 Task: For heading Arial black with underline.  font size for heading18,  'Change the font style of data to'Calibri.  and font size to 9,  Change the alignment of both headline & data to Align center.  In the sheet  Expense Tracker Workbook Template Sheet Spreadsheetbook
Action: Mouse moved to (117, 124)
Screenshot: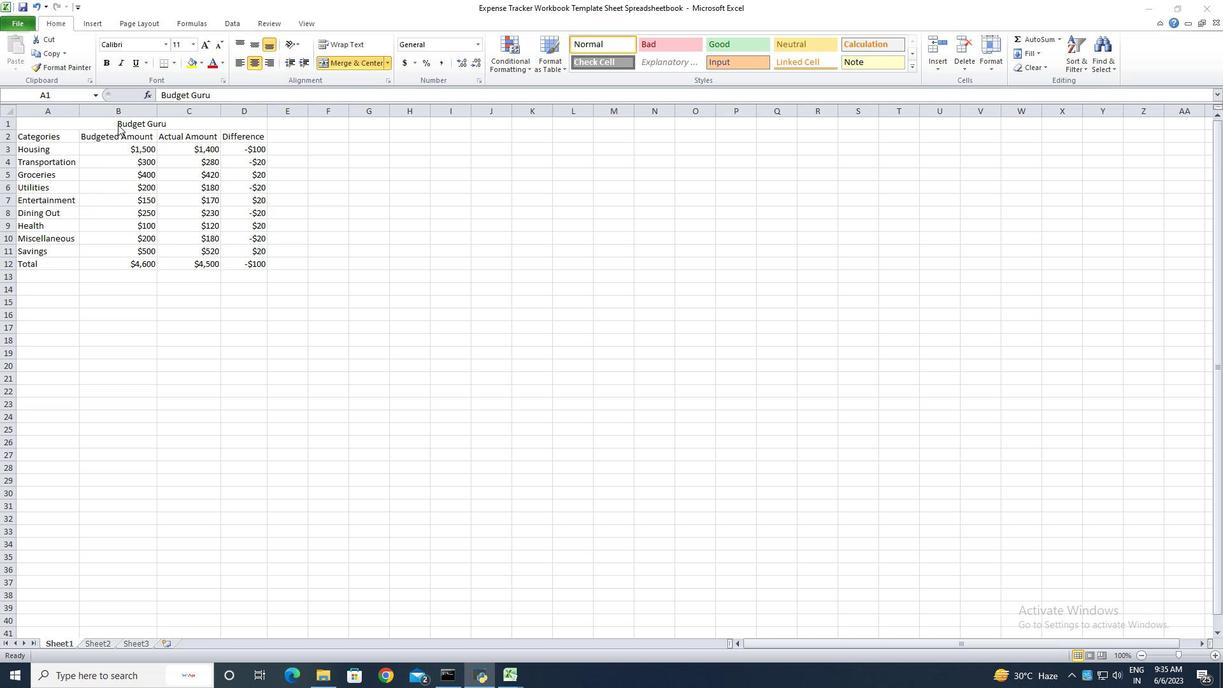 
Action: Mouse pressed left at (117, 124)
Screenshot: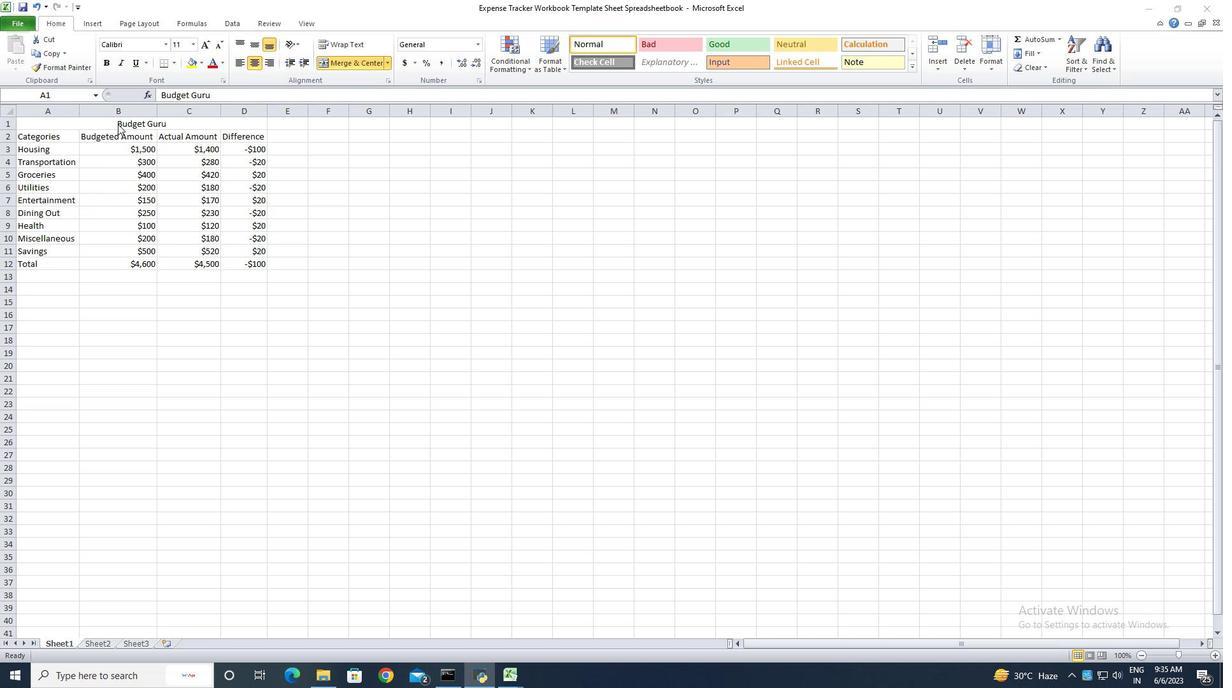 
Action: Mouse moved to (166, 45)
Screenshot: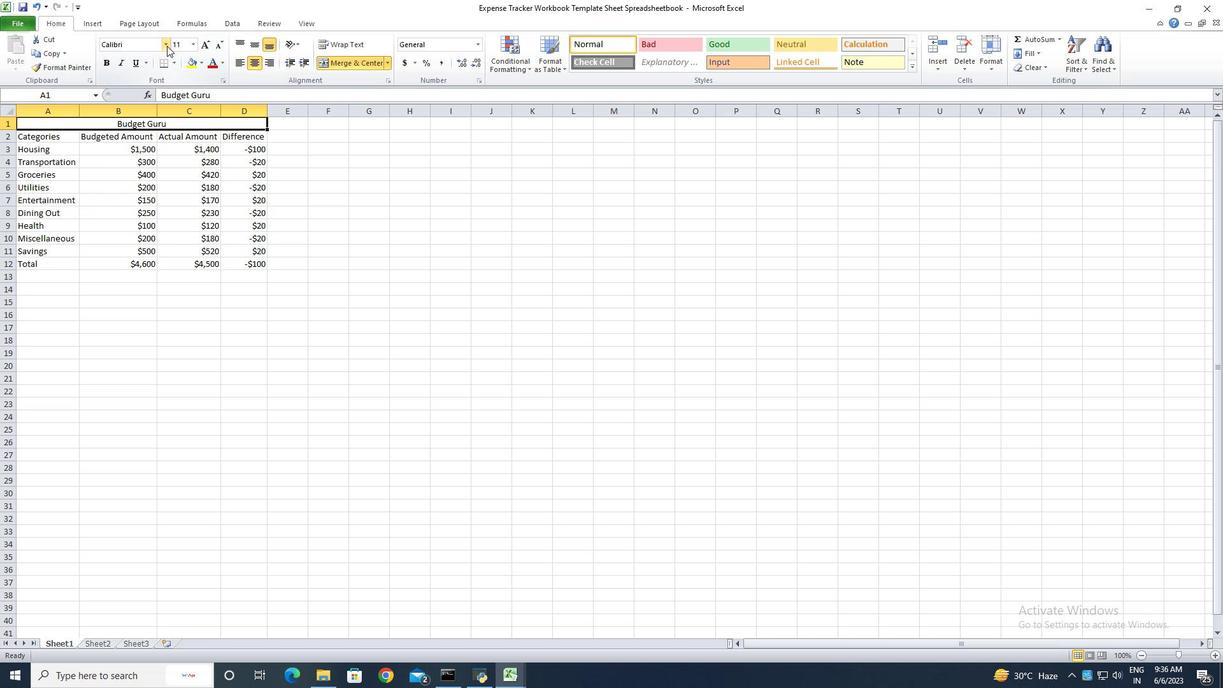 
Action: Mouse pressed left at (166, 45)
Screenshot: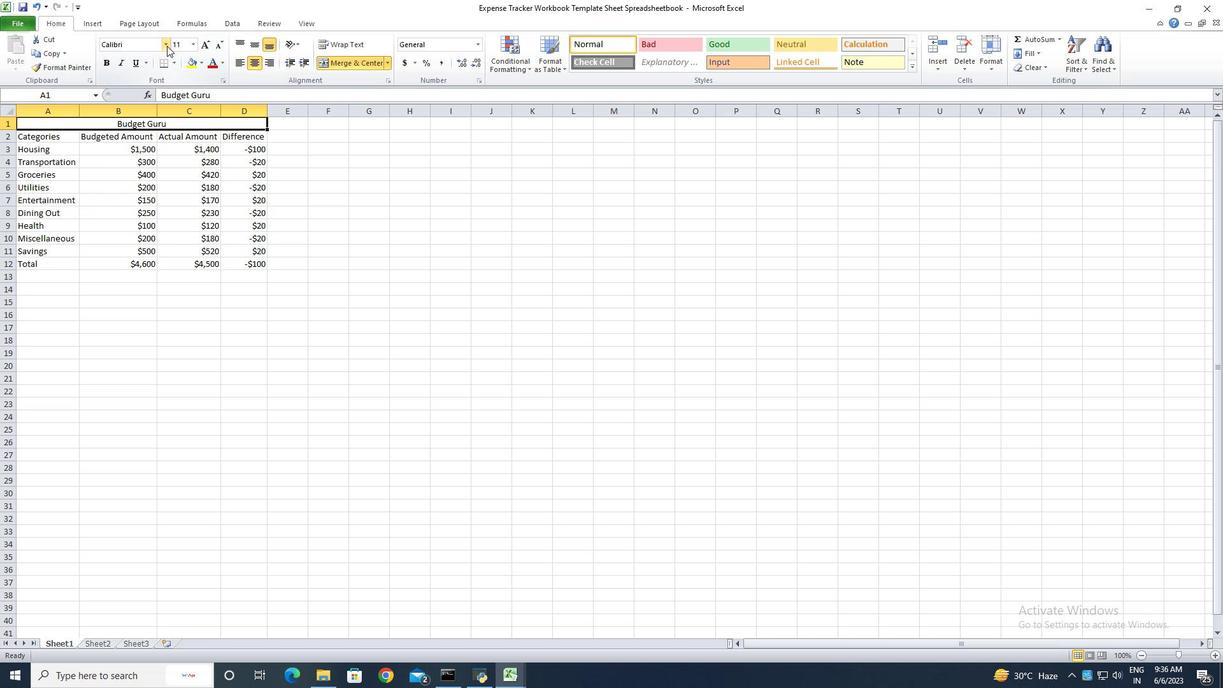 
Action: Mouse moved to (142, 161)
Screenshot: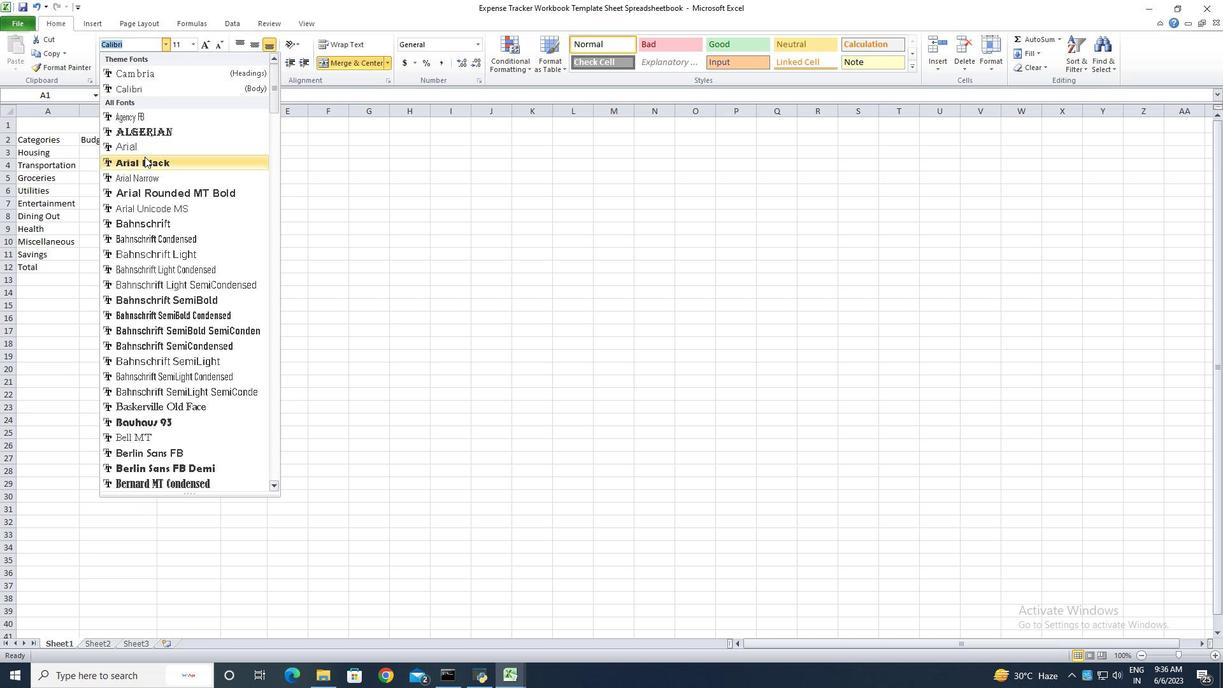 
Action: Mouse pressed left at (142, 161)
Screenshot: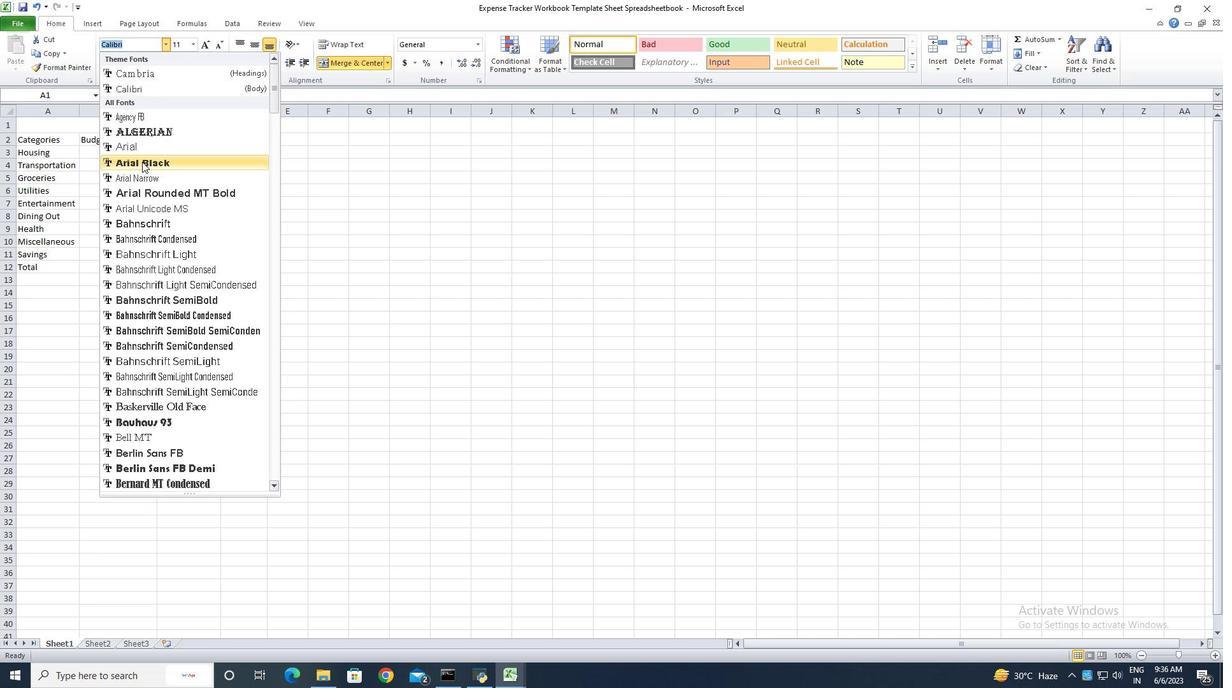 
Action: Mouse moved to (138, 65)
Screenshot: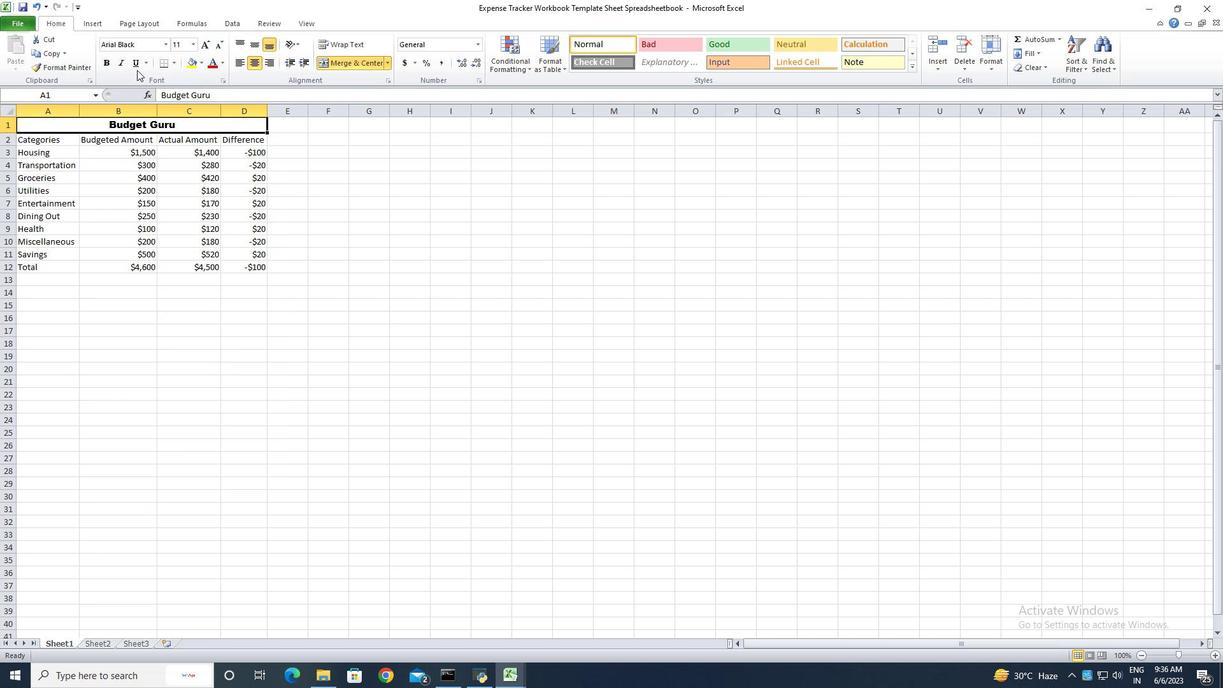 
Action: Mouse pressed left at (138, 65)
Screenshot: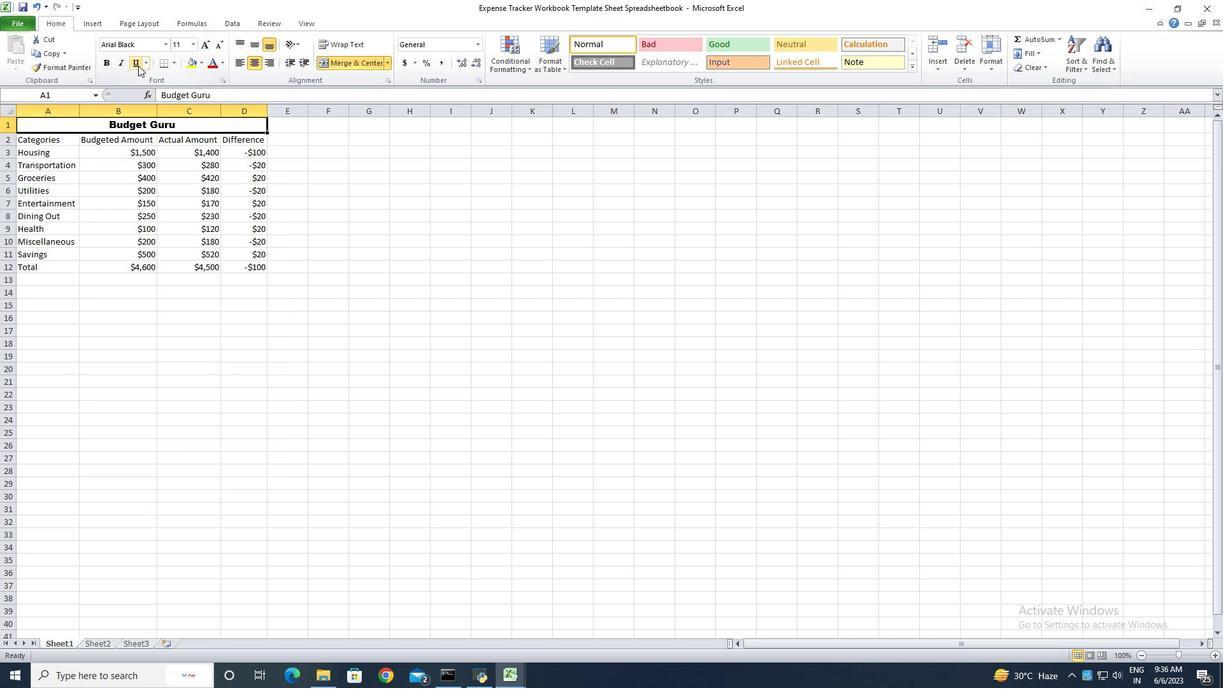 
Action: Mouse moved to (205, 43)
Screenshot: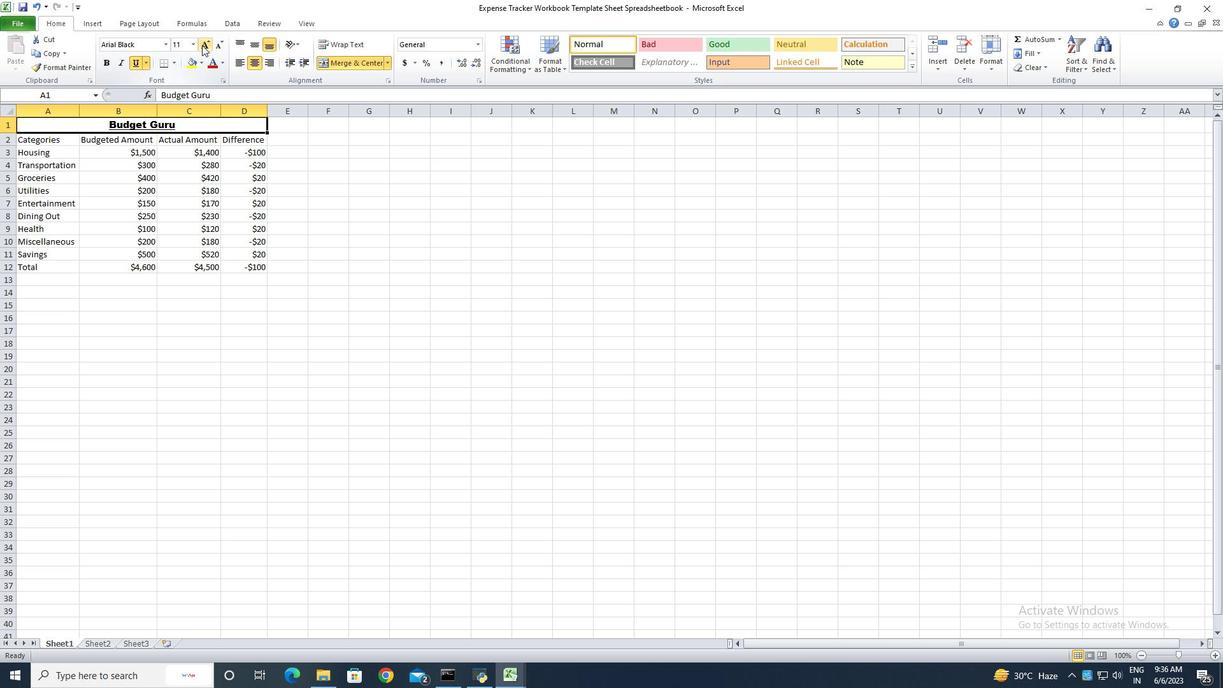 
Action: Mouse pressed left at (205, 43)
Screenshot: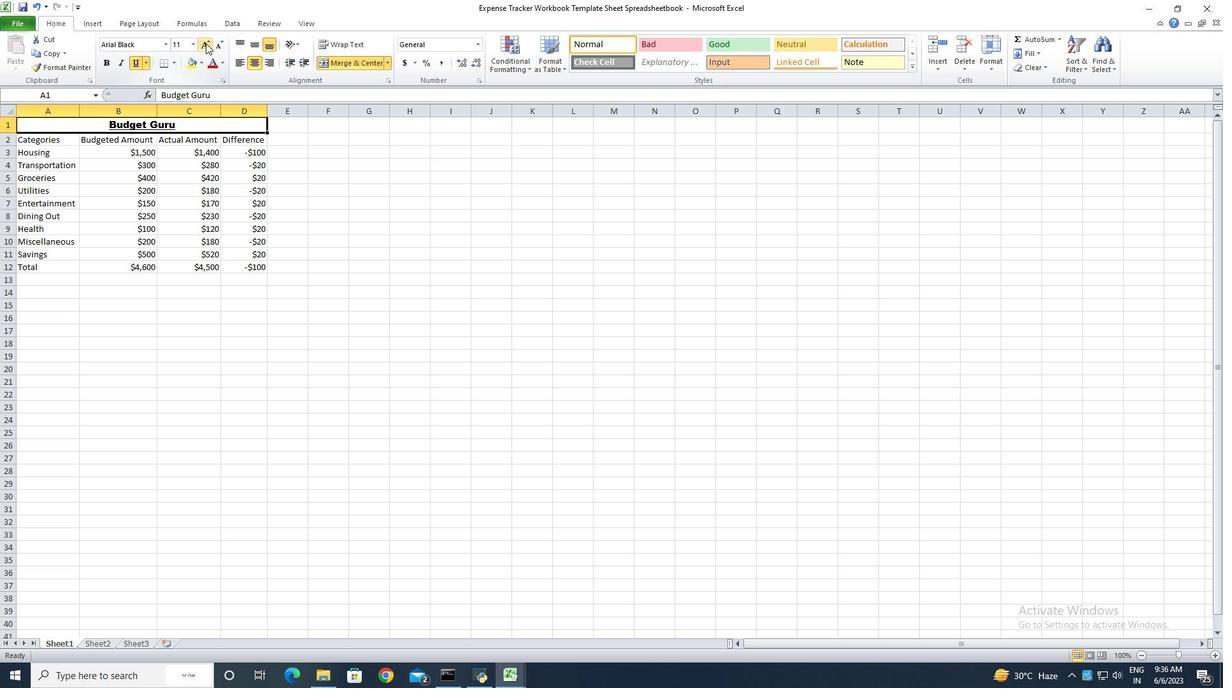 
Action: Mouse pressed left at (205, 43)
Screenshot: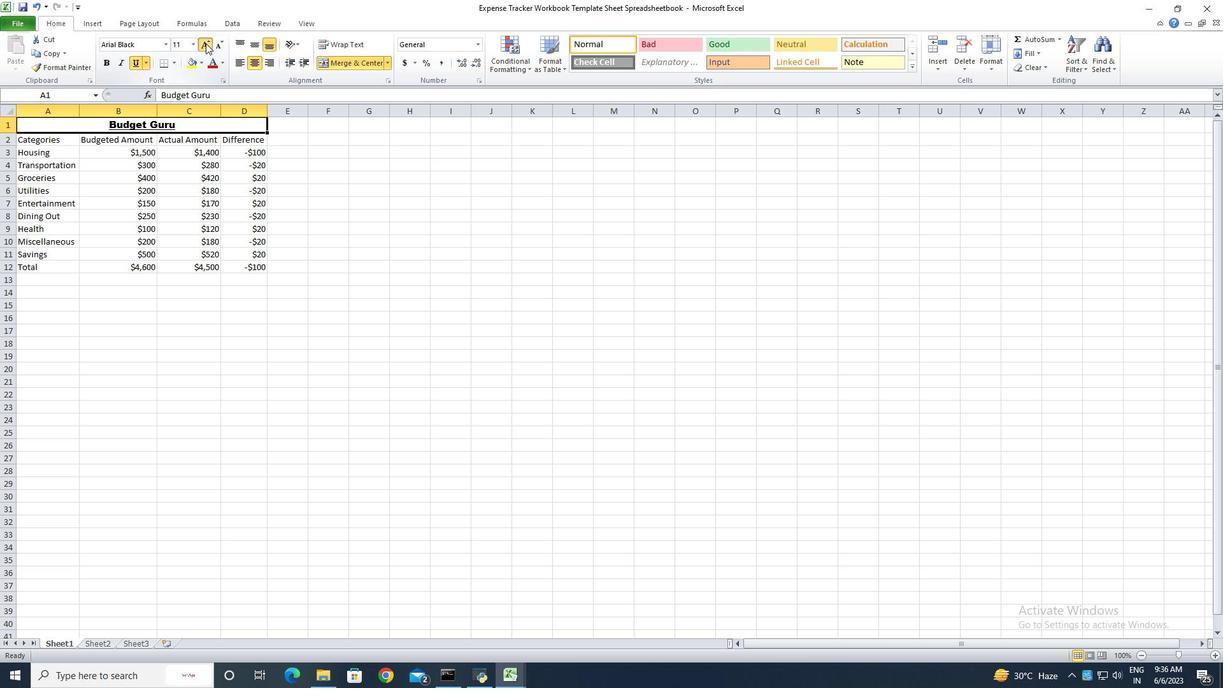 
Action: Mouse pressed left at (205, 43)
Screenshot: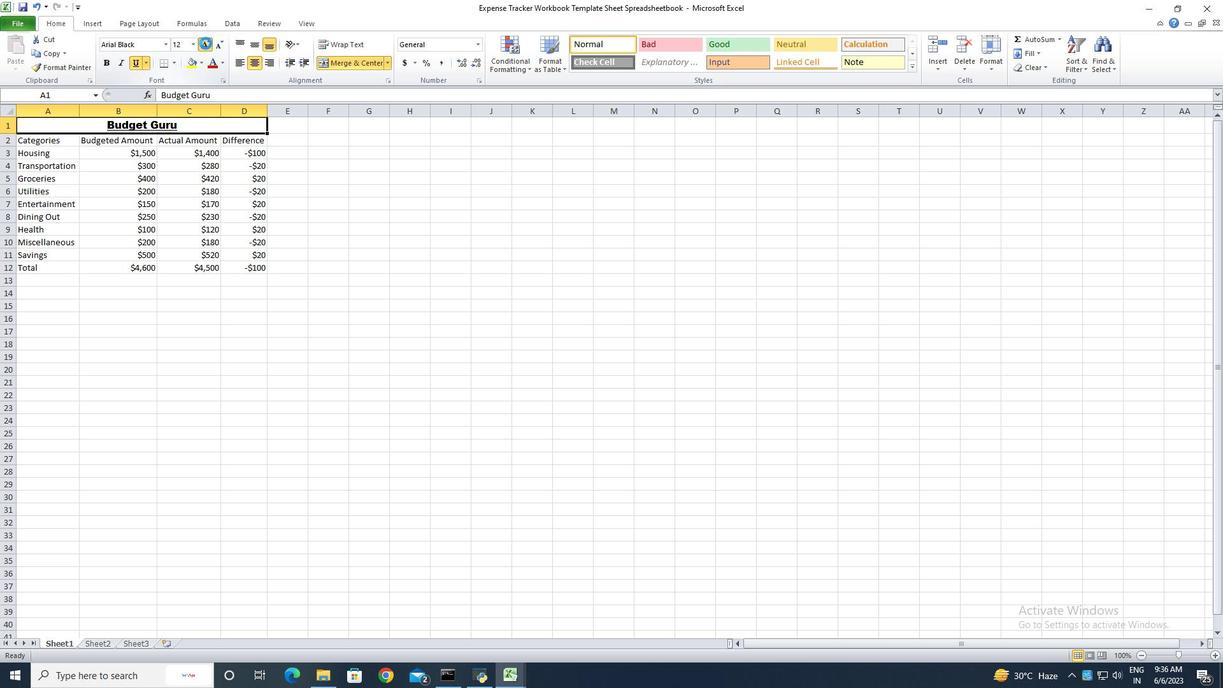 
Action: Mouse pressed left at (205, 43)
Screenshot: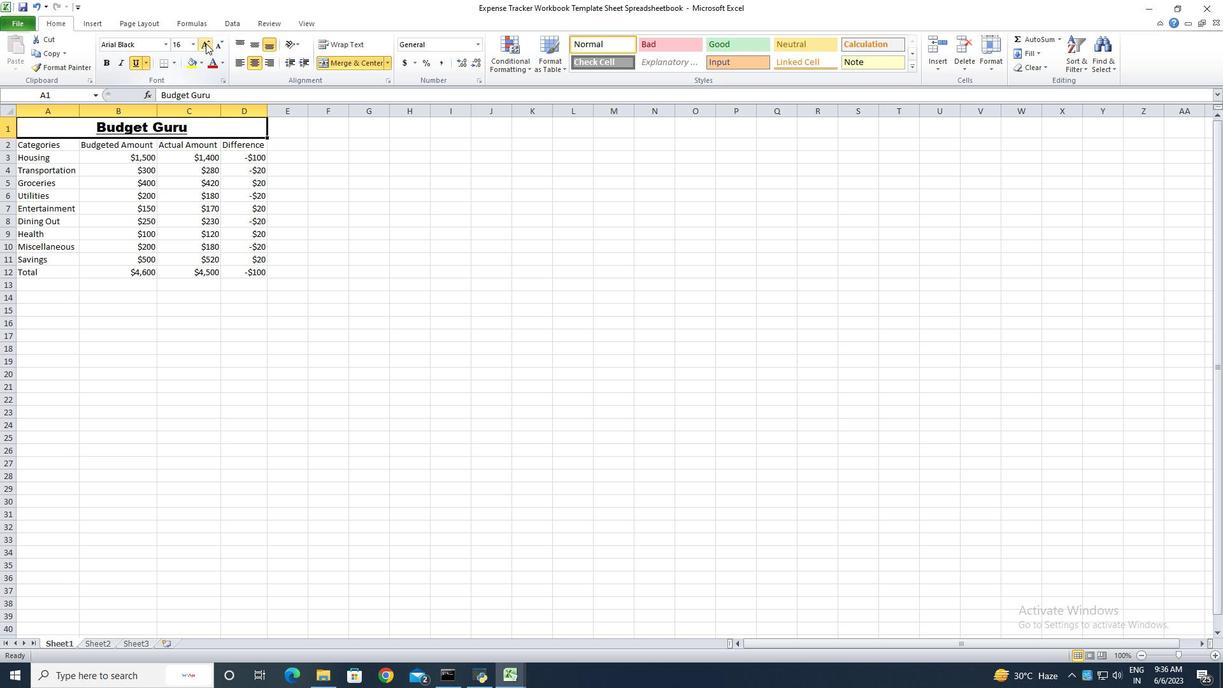 
Action: Mouse moved to (38, 147)
Screenshot: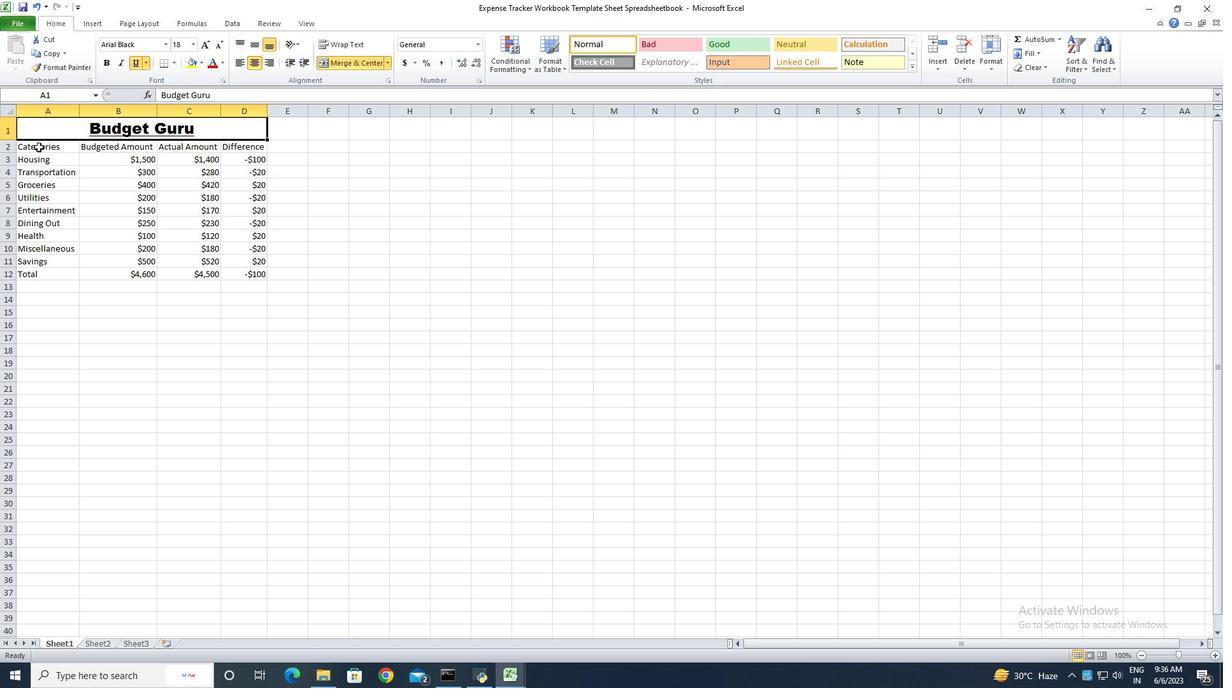 
Action: Mouse pressed left at (38, 147)
Screenshot: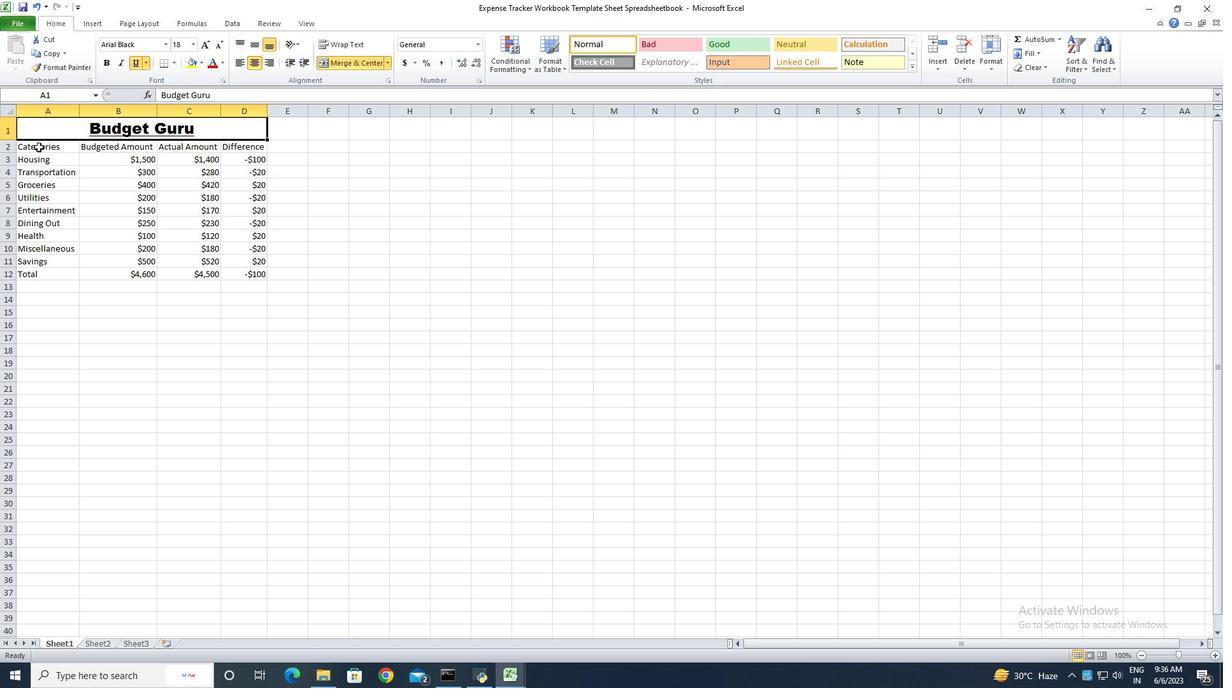 
Action: Mouse moved to (166, 40)
Screenshot: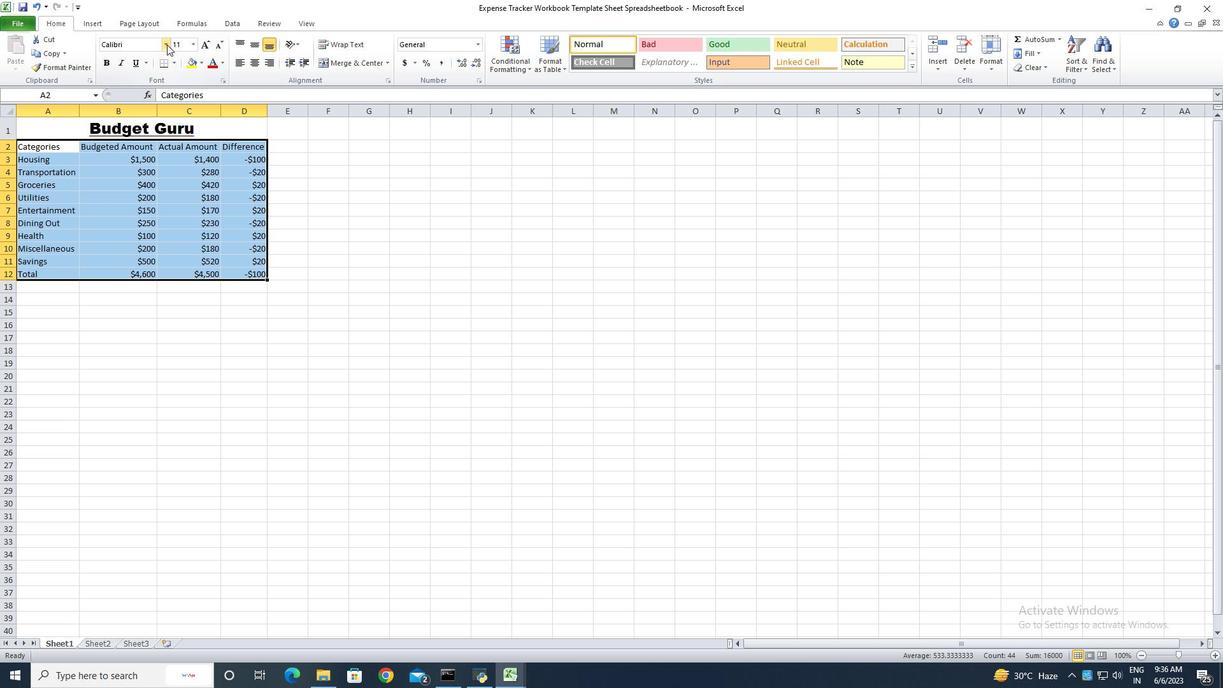 
Action: Mouse pressed left at (166, 40)
Screenshot: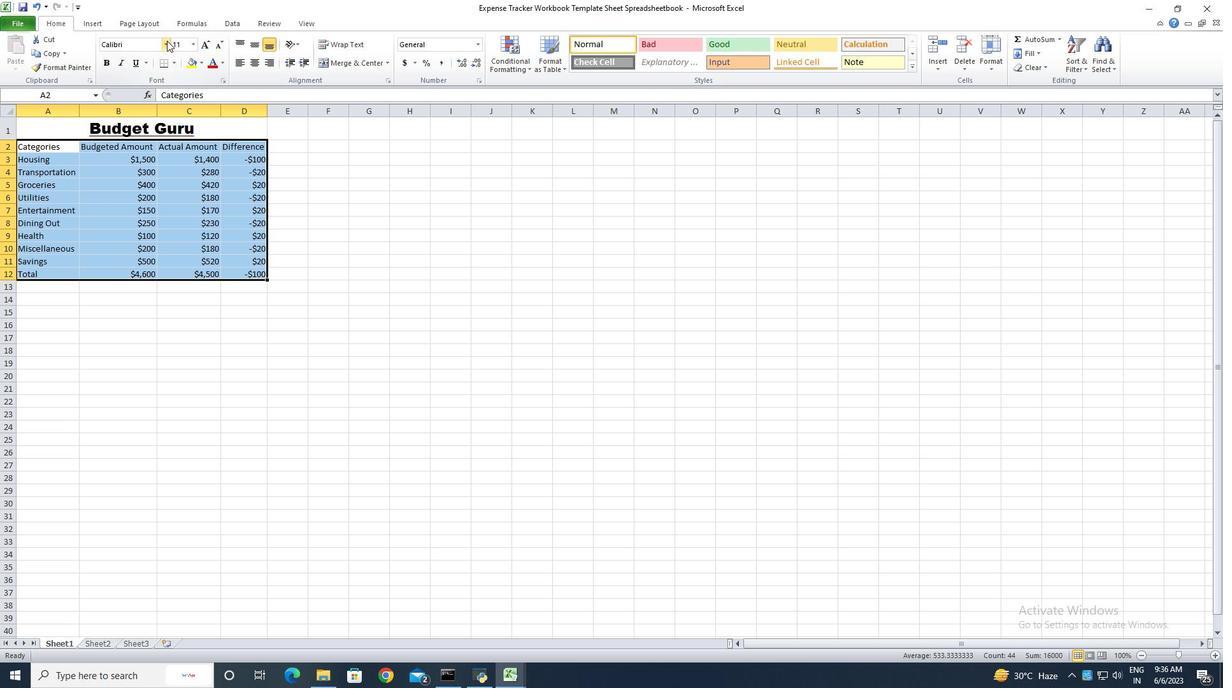 
Action: Mouse moved to (154, 92)
Screenshot: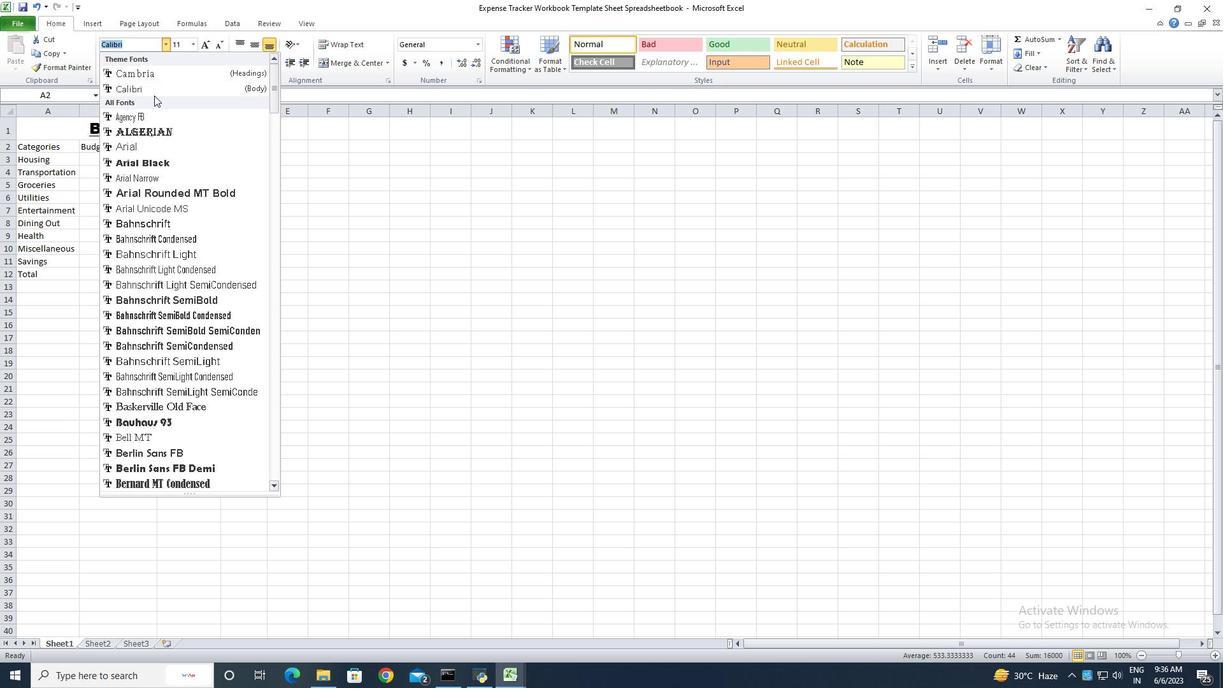 
Action: Mouse pressed left at (154, 92)
Screenshot: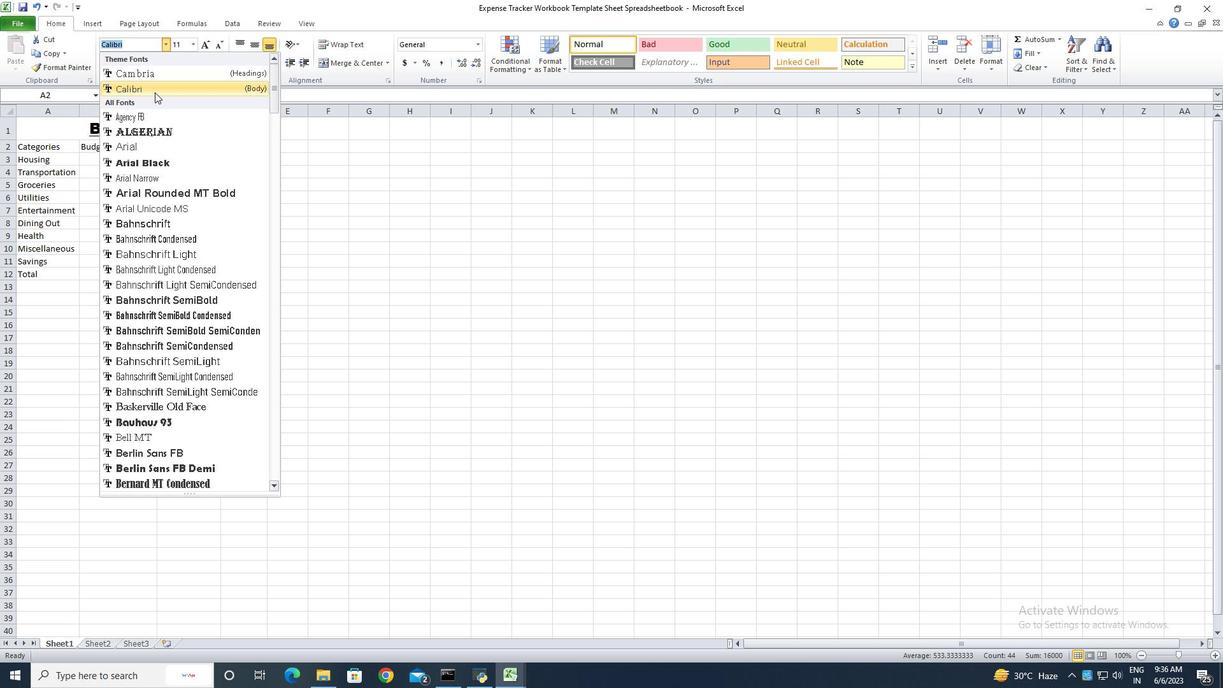 
Action: Mouse moved to (219, 47)
Screenshot: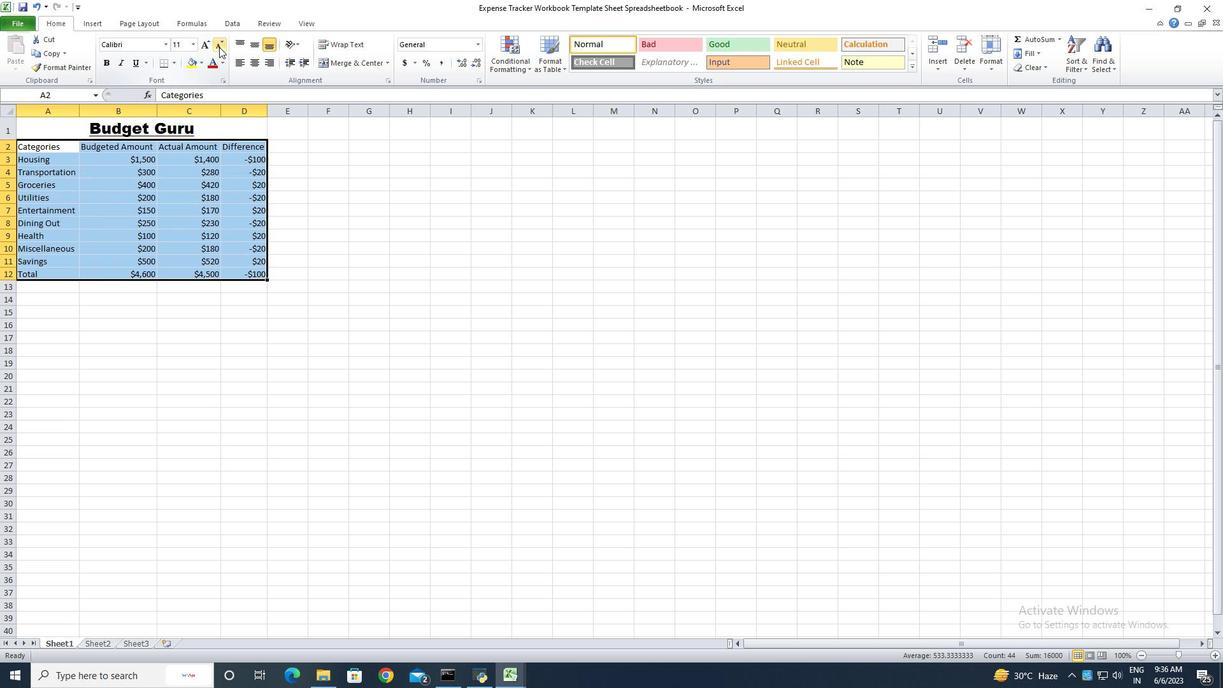
Action: Mouse pressed left at (219, 47)
Screenshot: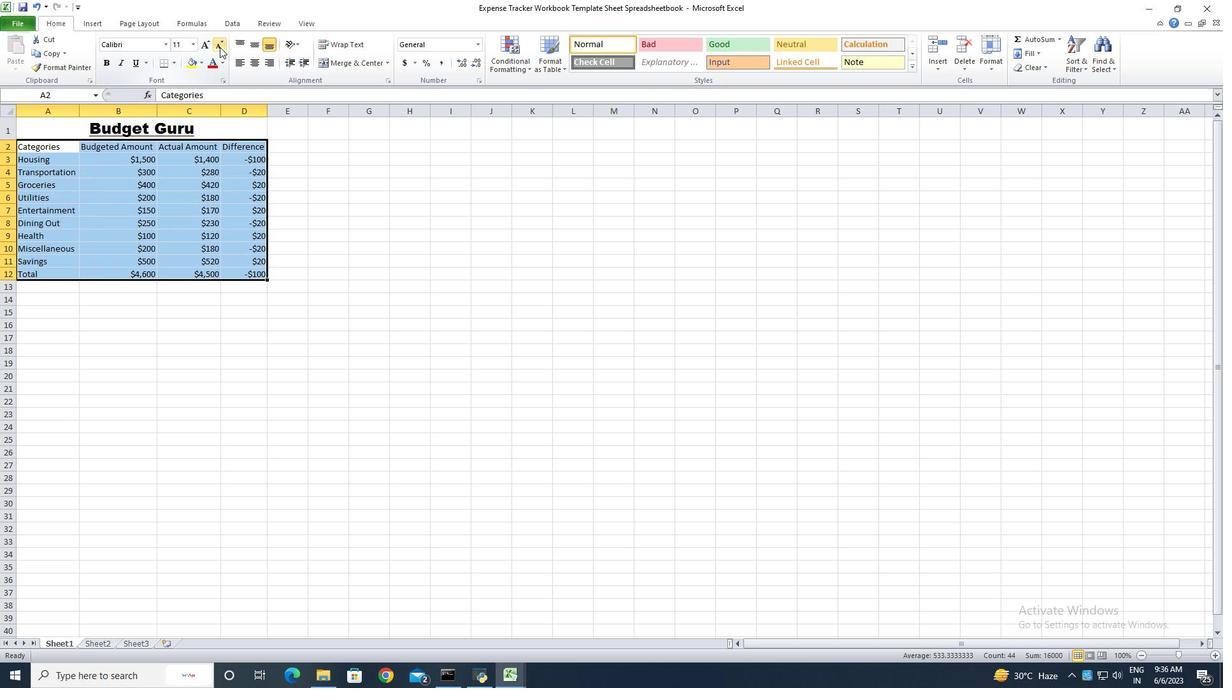 
Action: Mouse pressed left at (219, 47)
Screenshot: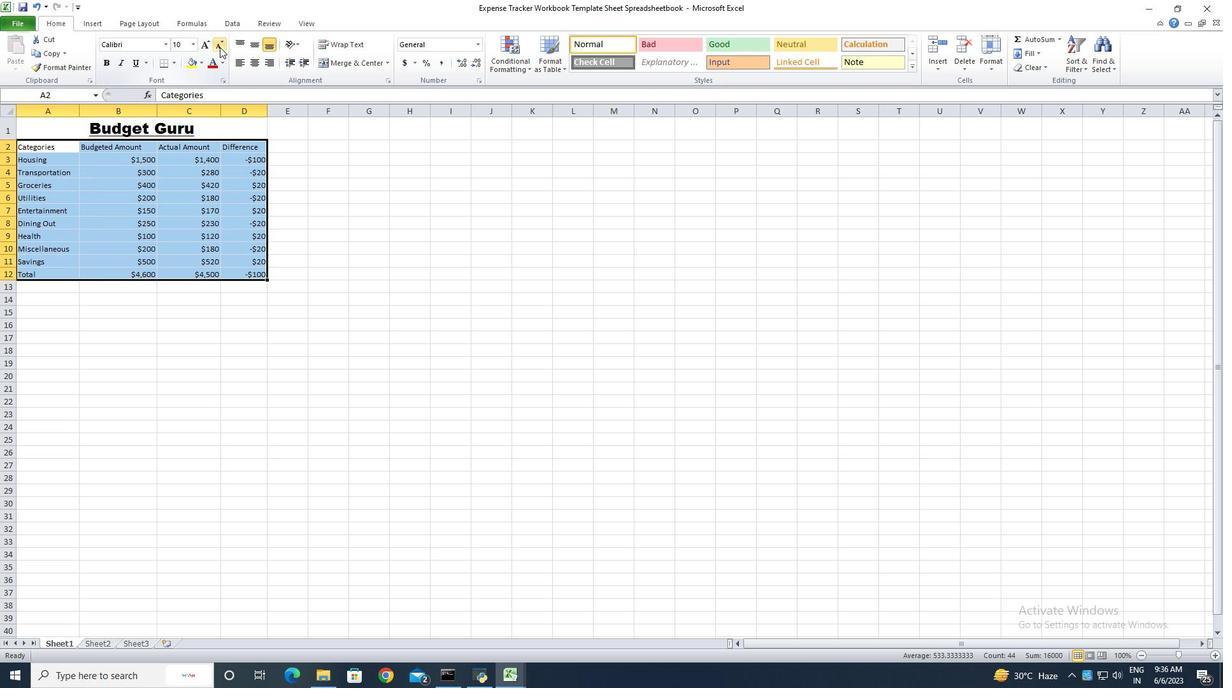 
Action: Mouse moved to (247, 352)
Screenshot: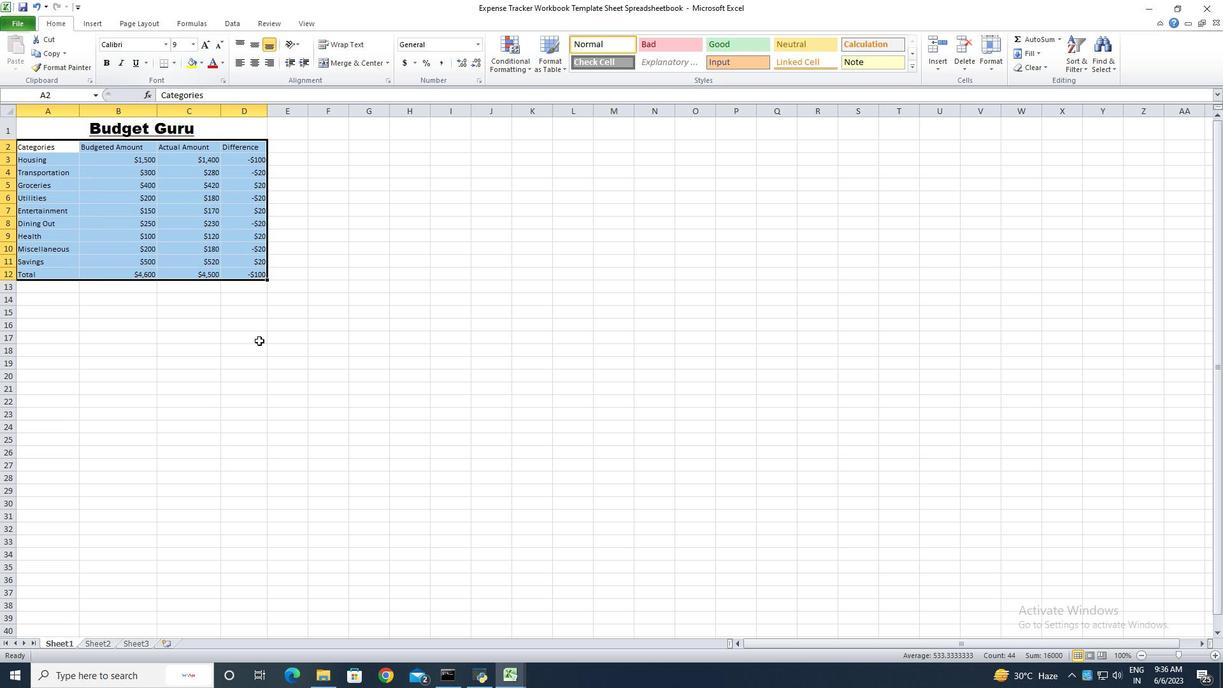 
Action: Mouse pressed left at (247, 352)
Screenshot: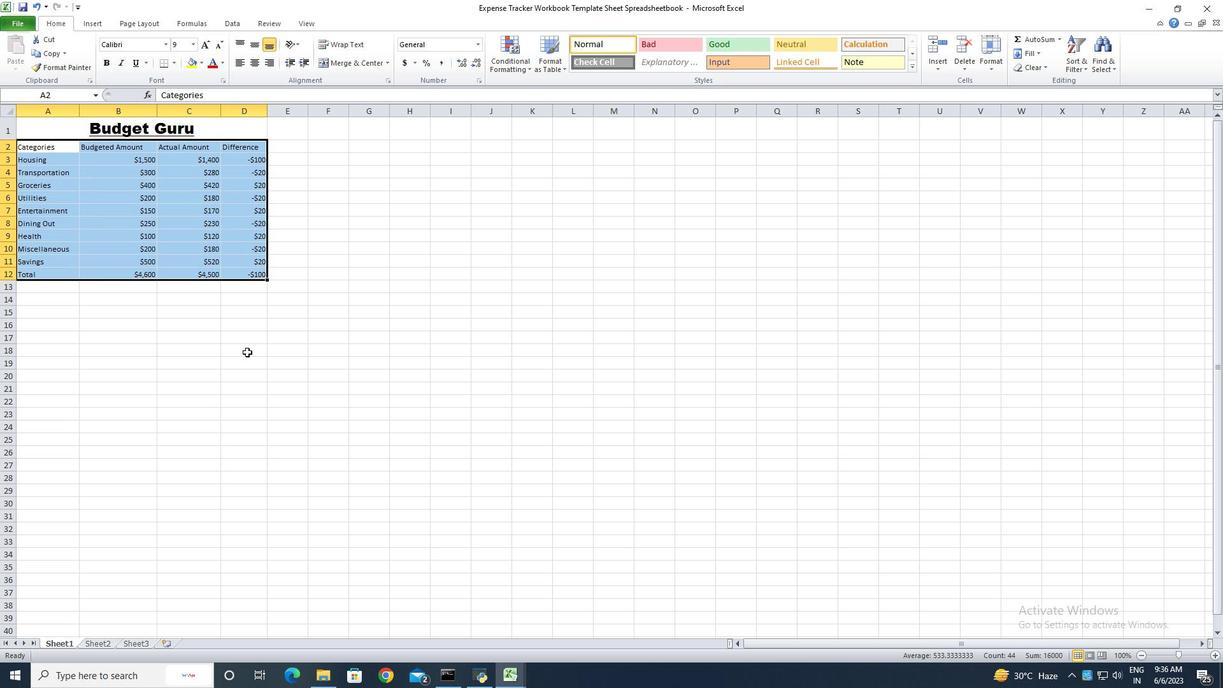 
Action: Mouse moved to (62, 126)
Screenshot: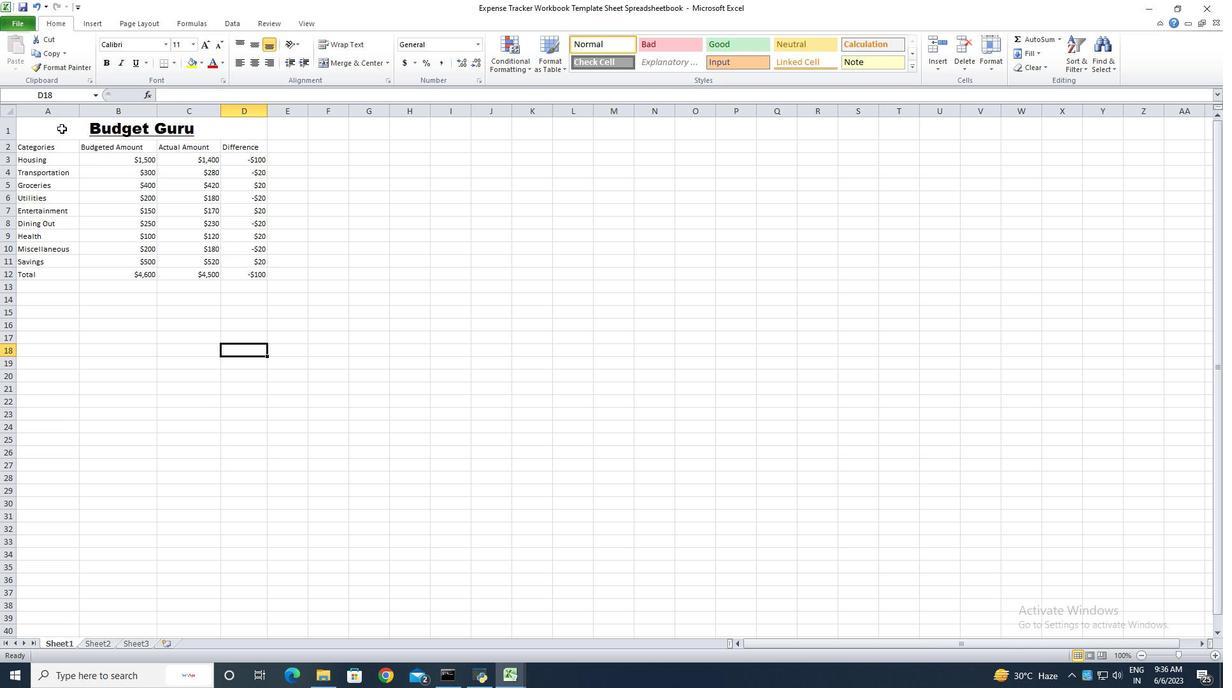 
Action: Mouse pressed left at (62, 126)
Screenshot: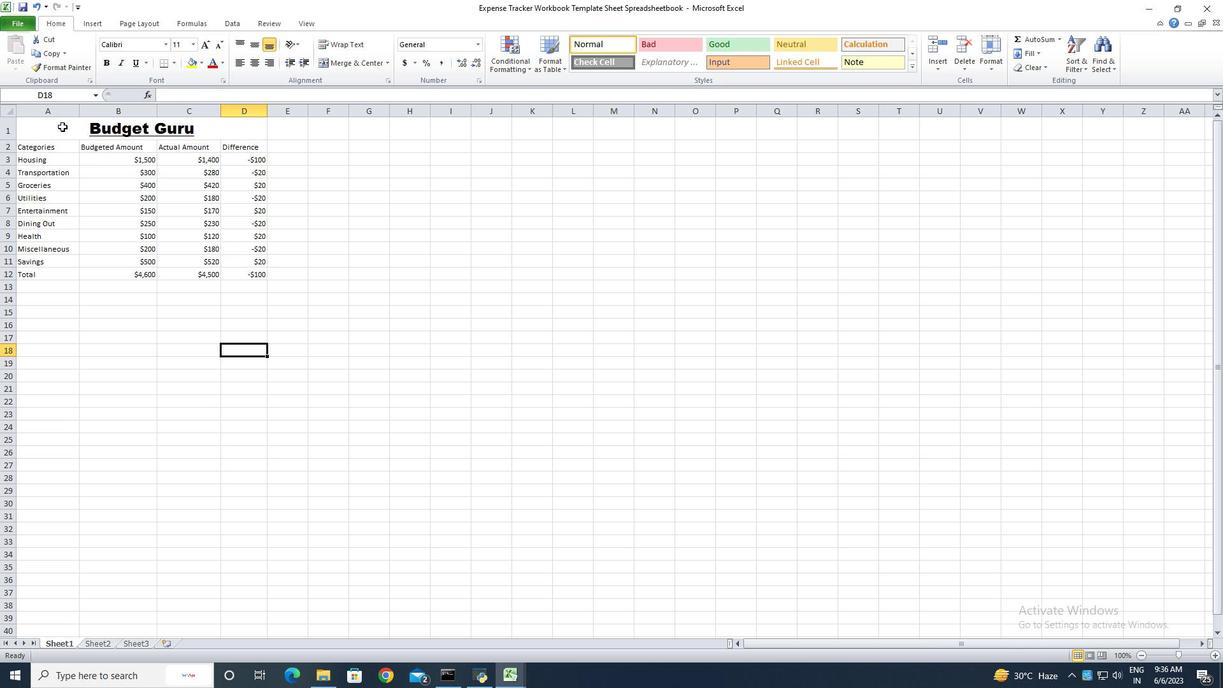 
Action: Mouse moved to (255, 63)
Screenshot: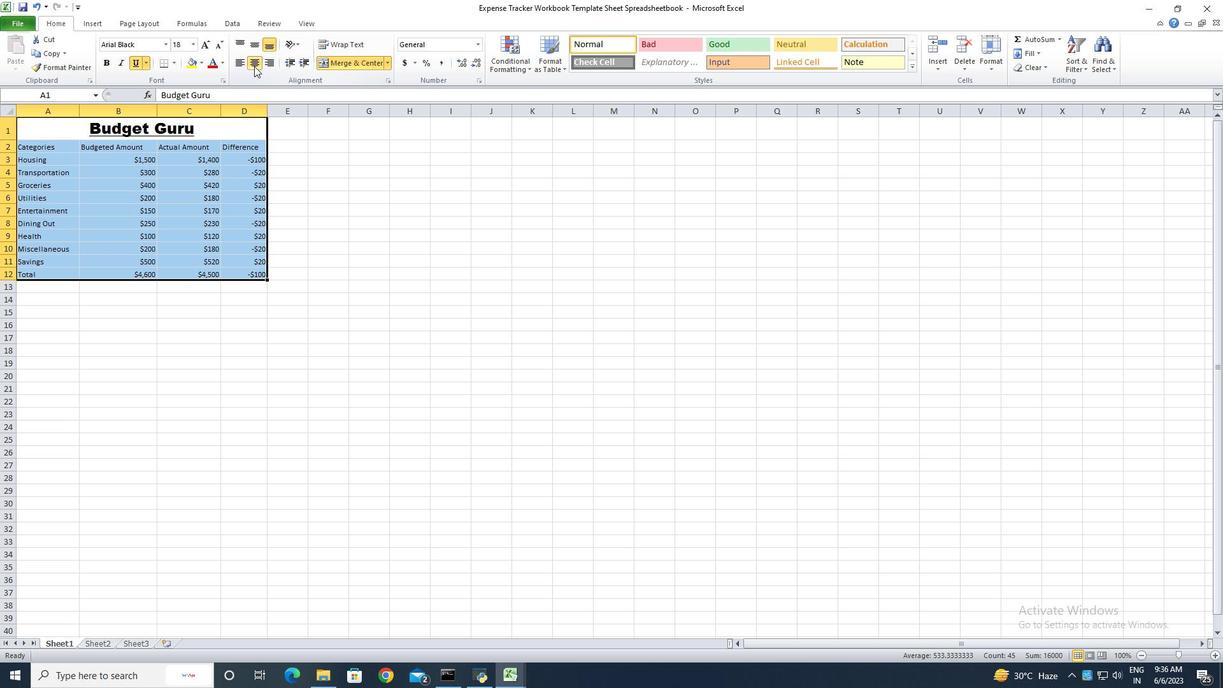
Action: Mouse pressed left at (255, 63)
Screenshot: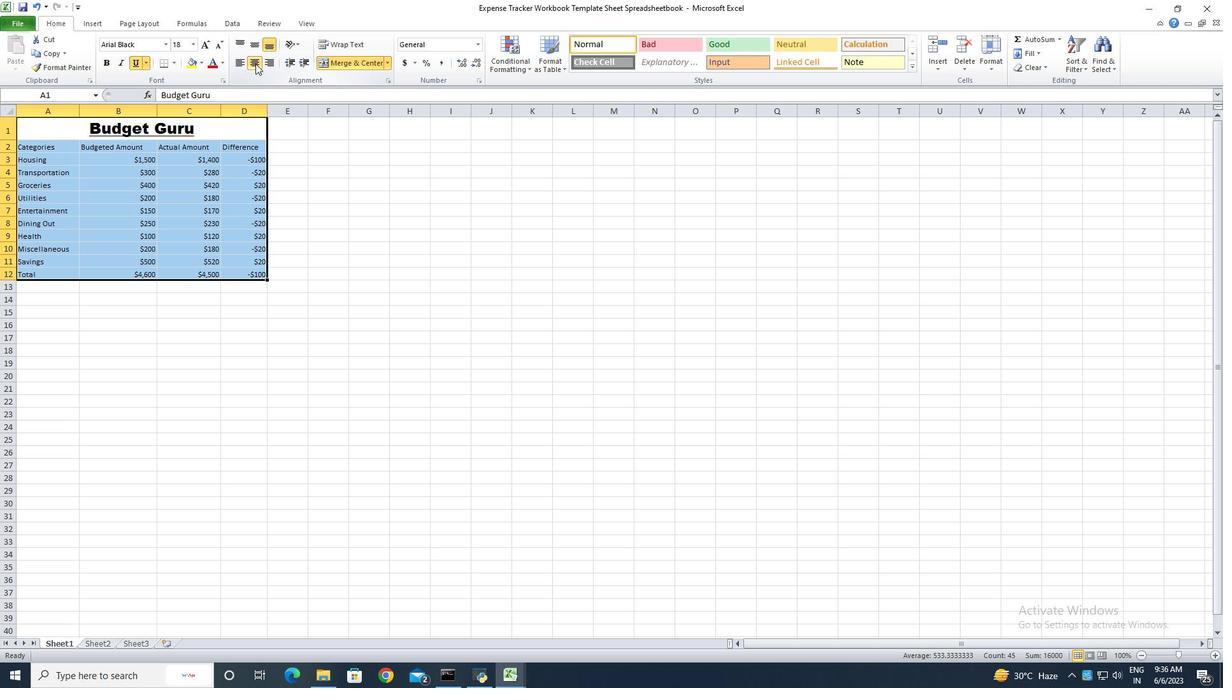 
Action: Mouse pressed left at (255, 63)
Screenshot: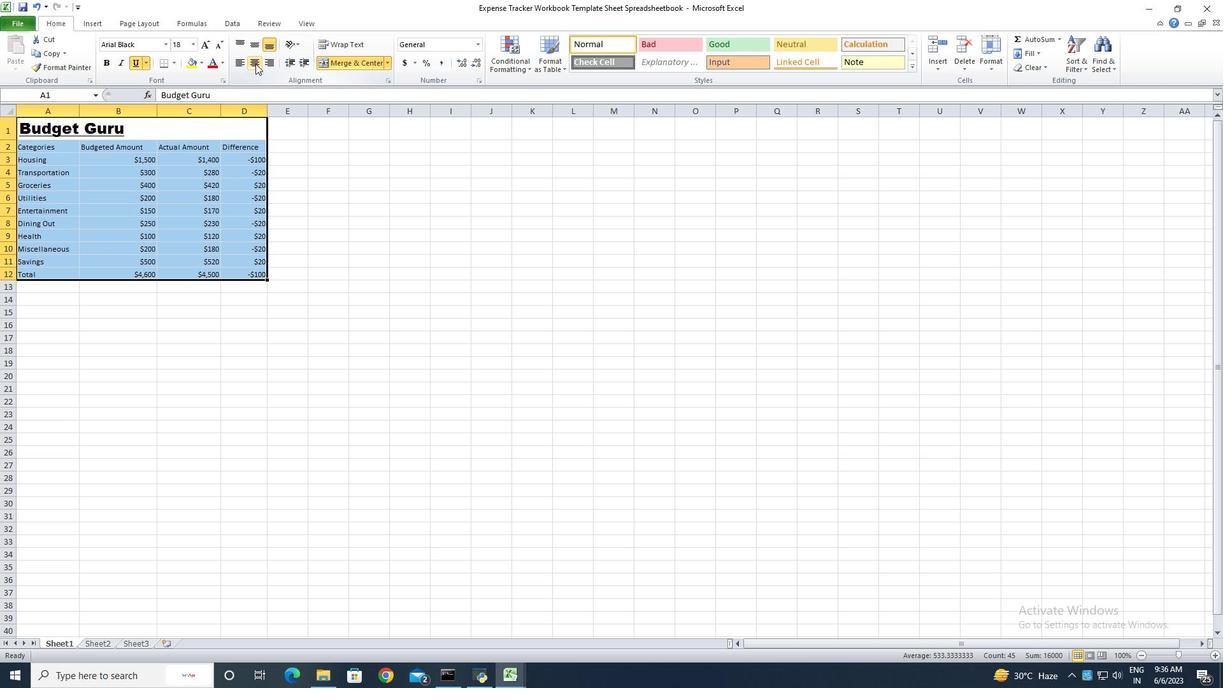 
Action: Mouse moved to (274, 323)
Screenshot: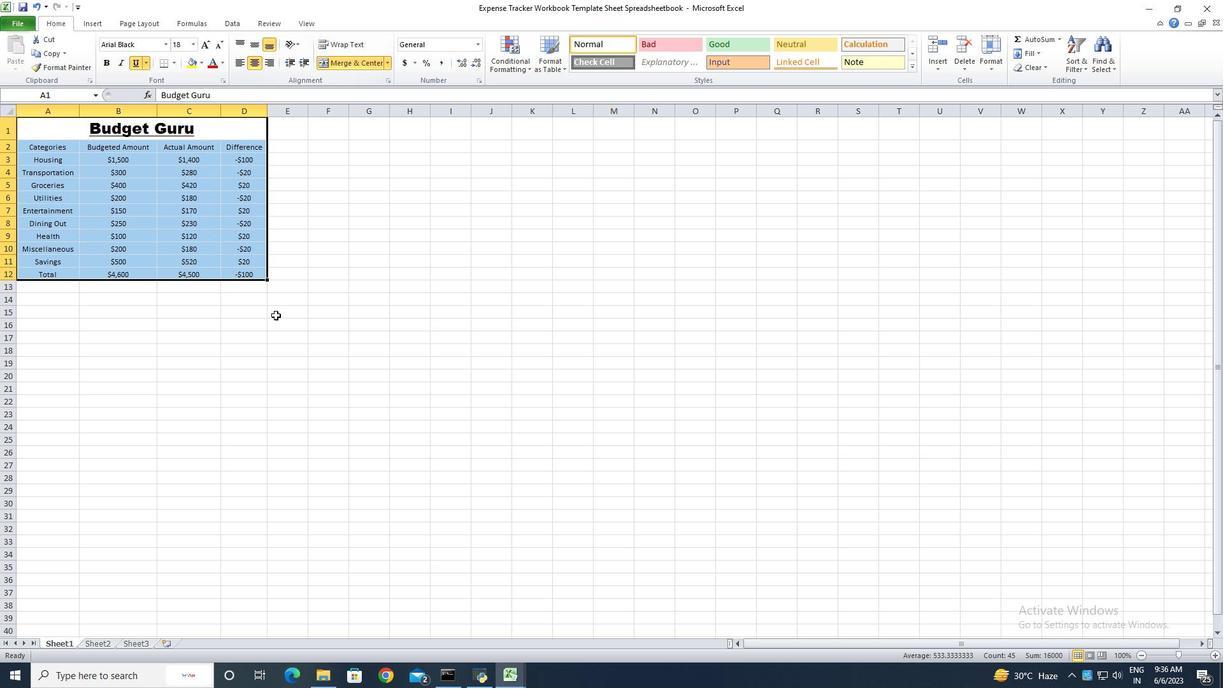 
Action: Mouse pressed left at (274, 323)
Screenshot: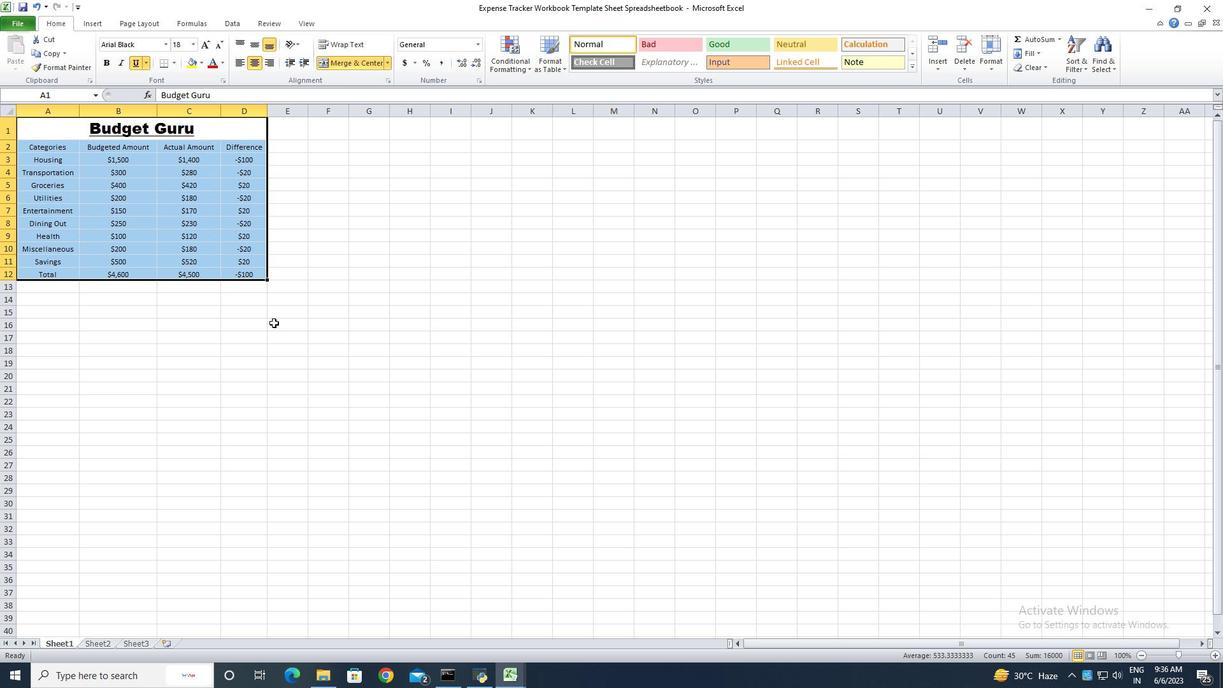 
Action: Key pressed ctrl+S<'\x13'><'\x13'><'\x13'>
Screenshot: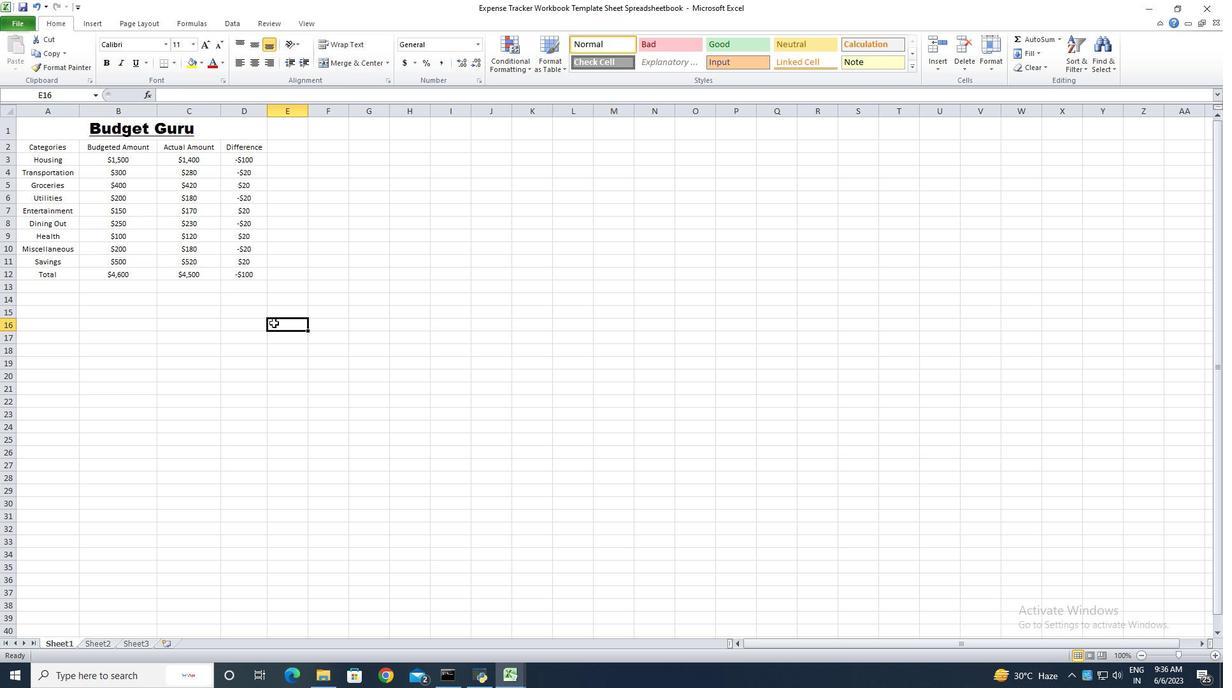 
